 Task: Add Tints Of Nature 5R Rich Copper to the cart.
Action: Mouse moved to (237, 118)
Screenshot: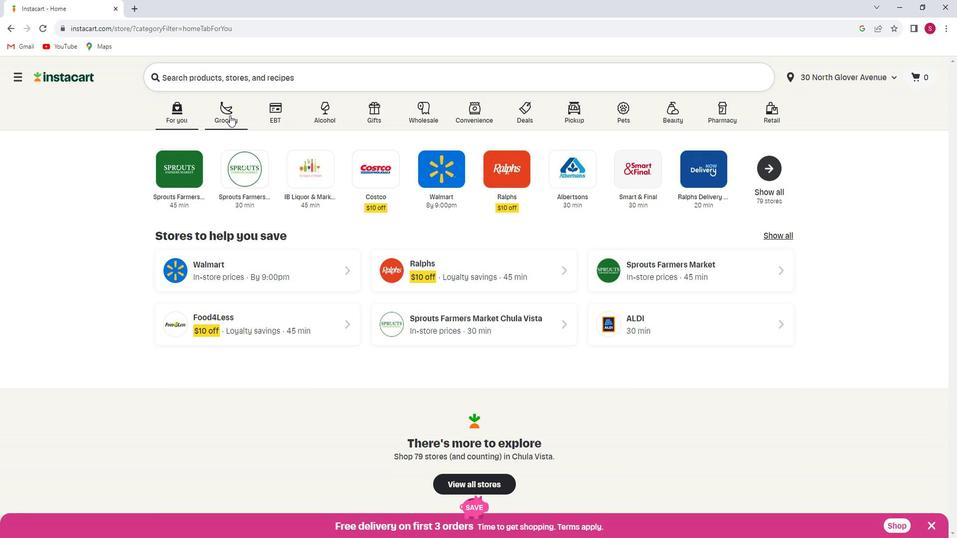 
Action: Mouse pressed left at (237, 118)
Screenshot: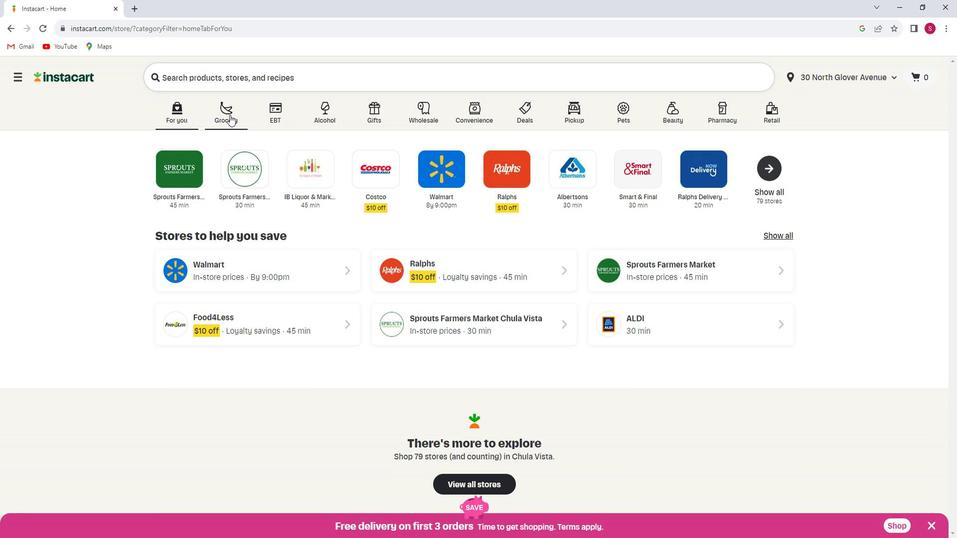 
Action: Mouse moved to (248, 312)
Screenshot: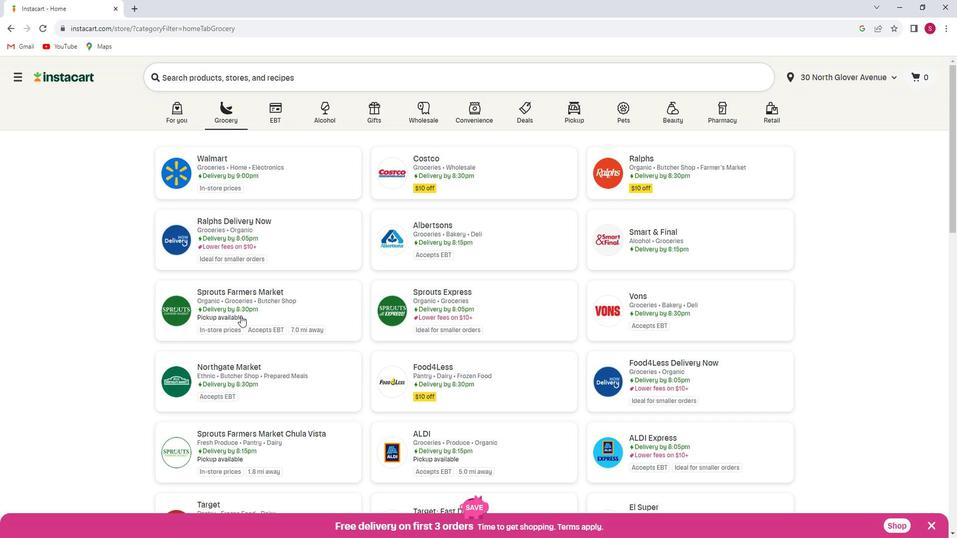 
Action: Mouse pressed left at (248, 312)
Screenshot: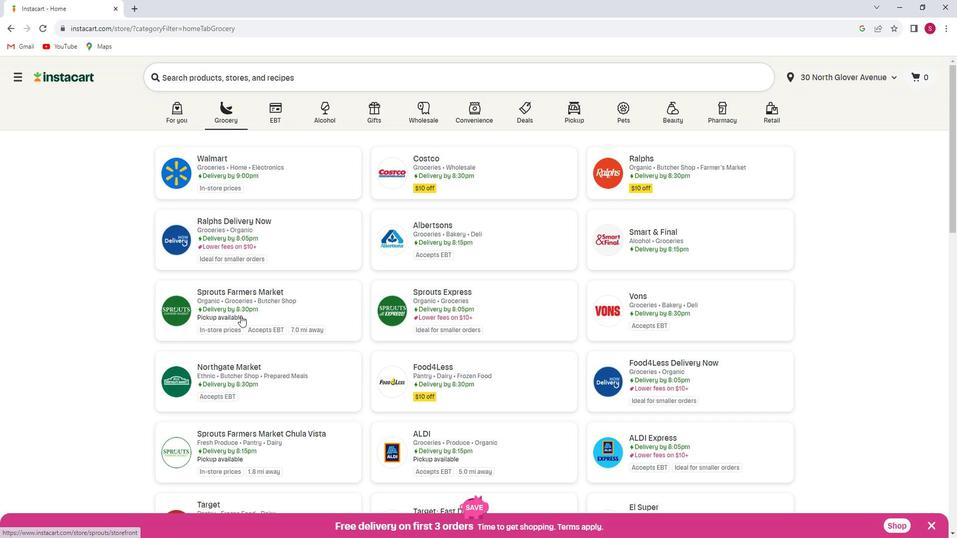 
Action: Mouse moved to (59, 335)
Screenshot: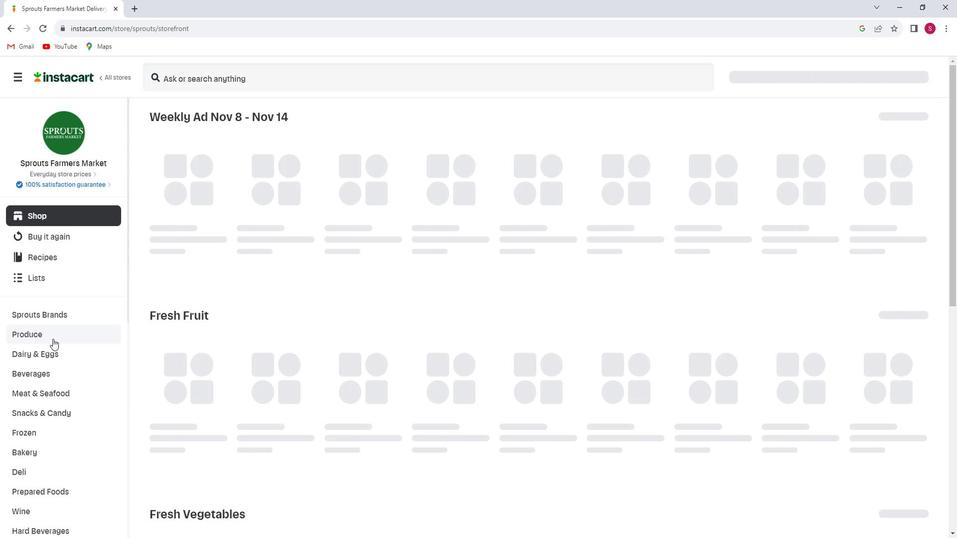 
Action: Mouse scrolled (59, 335) with delta (0, 0)
Screenshot: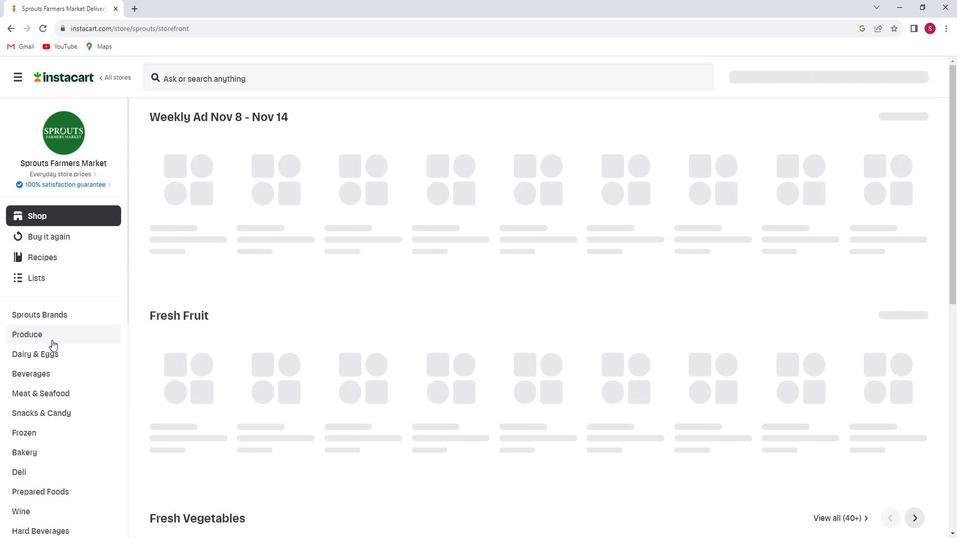 
Action: Mouse scrolled (59, 335) with delta (0, 0)
Screenshot: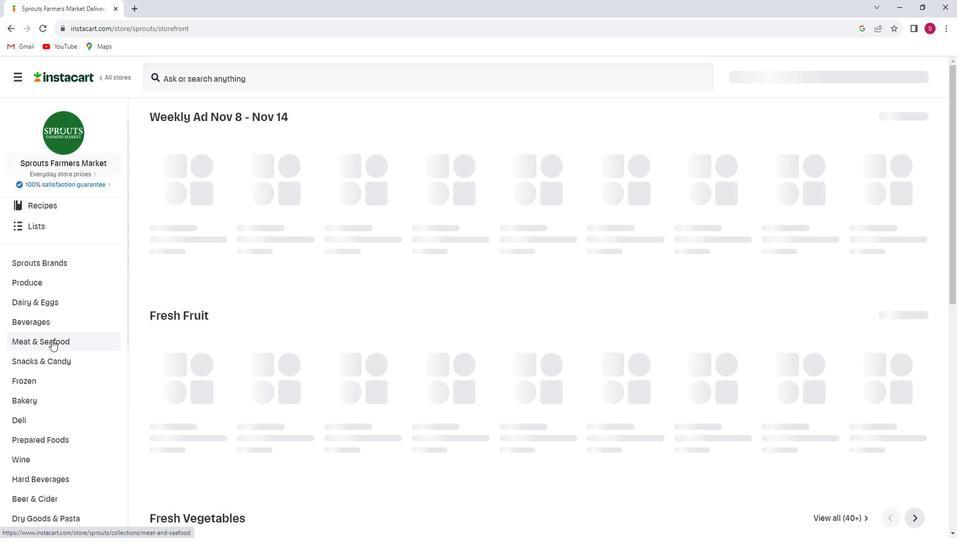 
Action: Mouse scrolled (59, 335) with delta (0, 0)
Screenshot: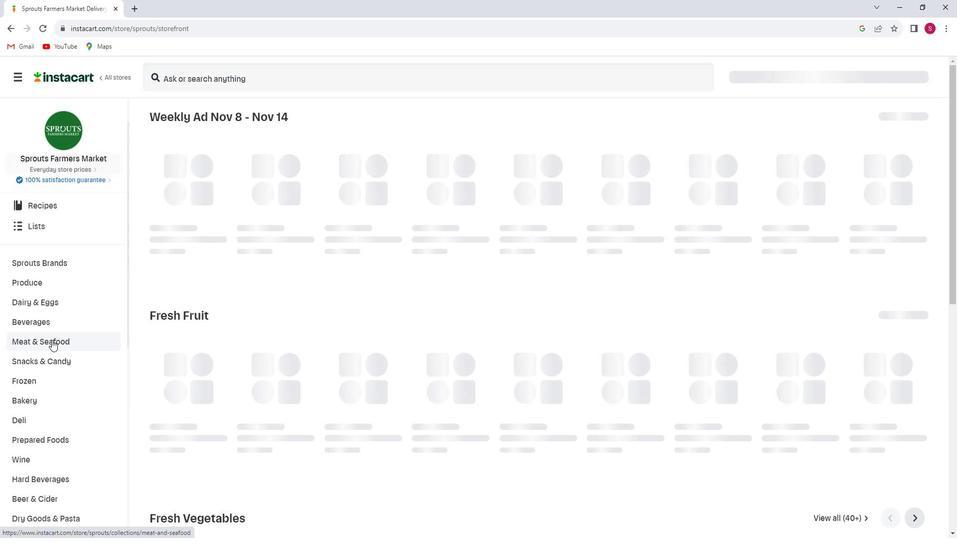 
Action: Mouse scrolled (59, 335) with delta (0, 0)
Screenshot: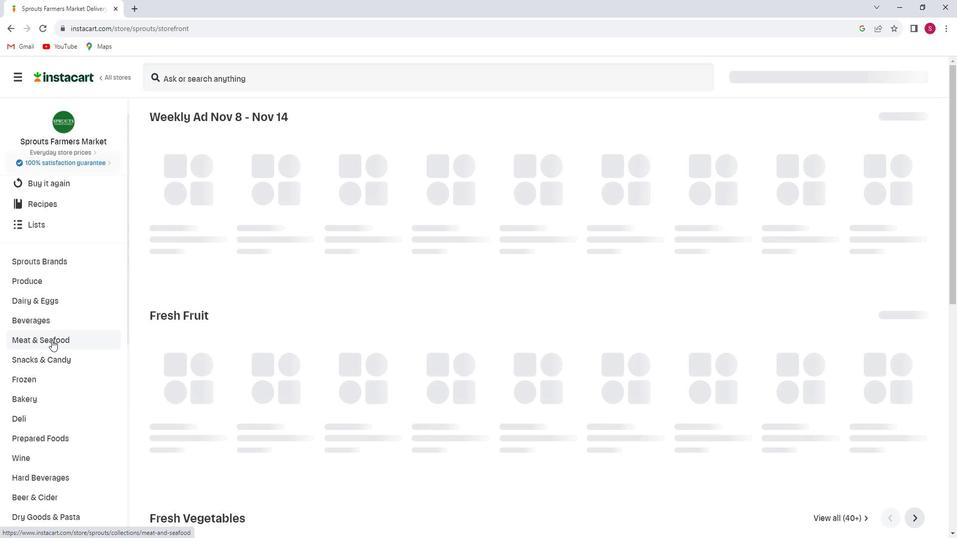 
Action: Mouse scrolled (59, 335) with delta (0, 0)
Screenshot: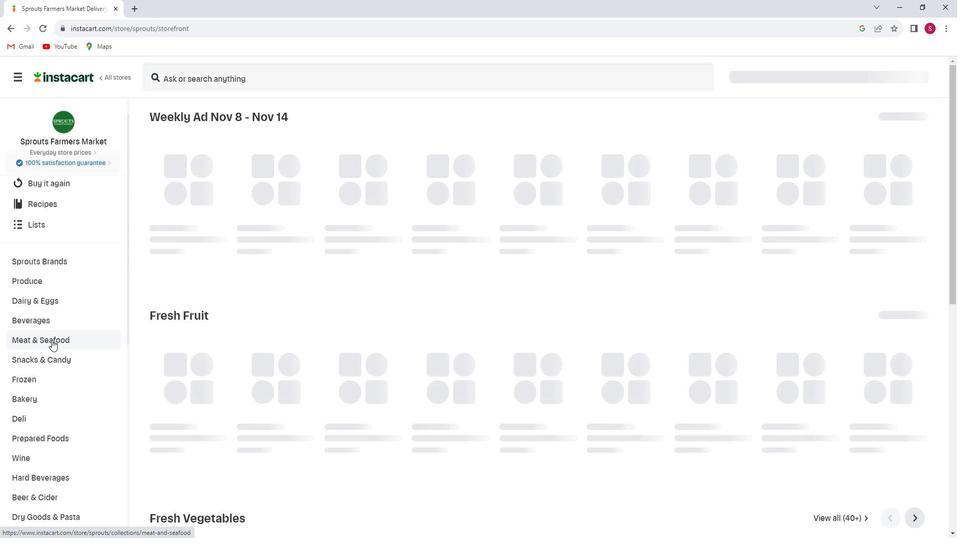 
Action: Mouse scrolled (59, 335) with delta (0, 0)
Screenshot: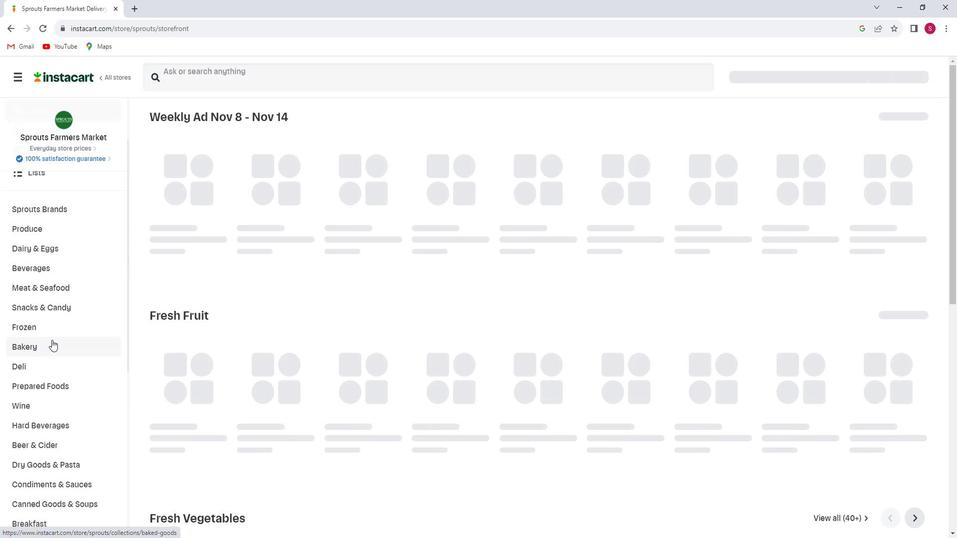 
Action: Mouse scrolled (59, 335) with delta (0, 0)
Screenshot: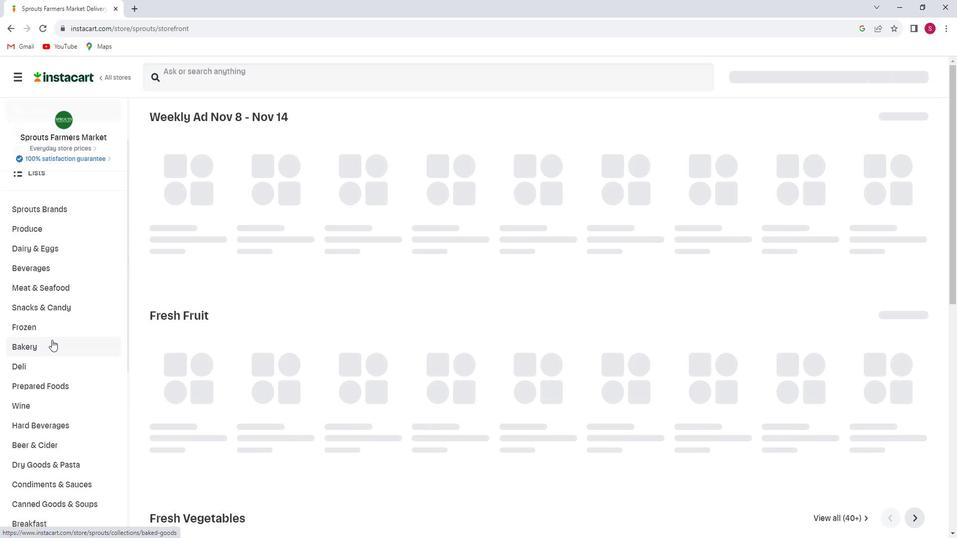 
Action: Mouse scrolled (59, 335) with delta (0, 0)
Screenshot: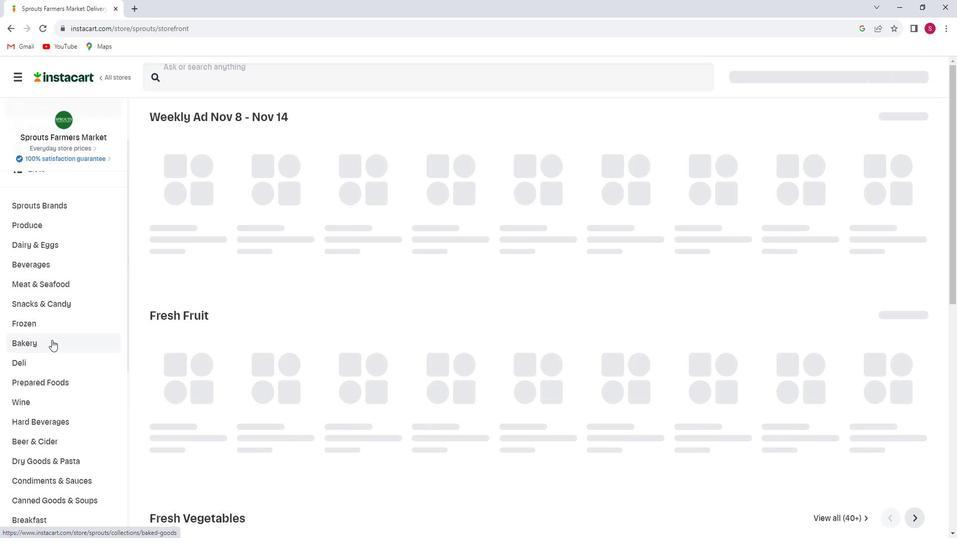 
Action: Mouse scrolled (59, 335) with delta (0, 0)
Screenshot: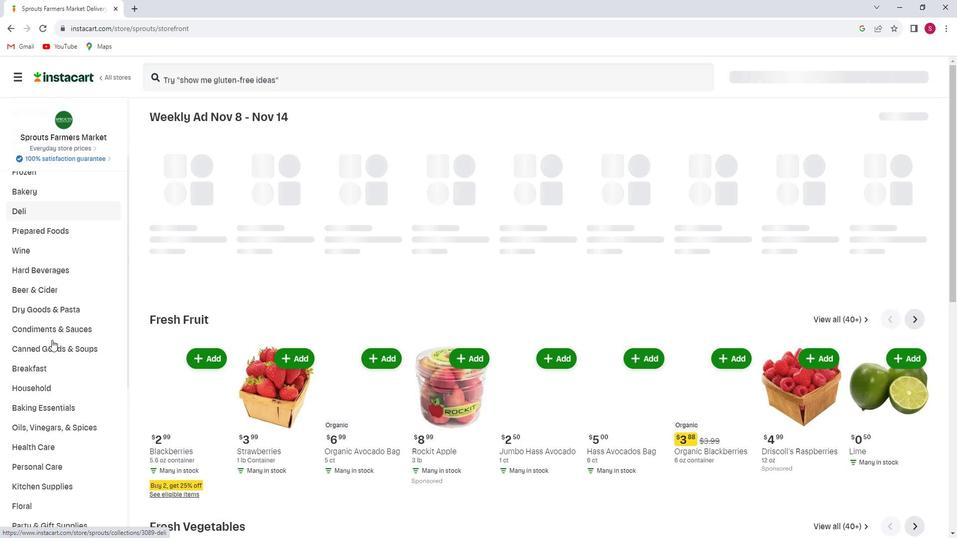 
Action: Mouse moved to (46, 414)
Screenshot: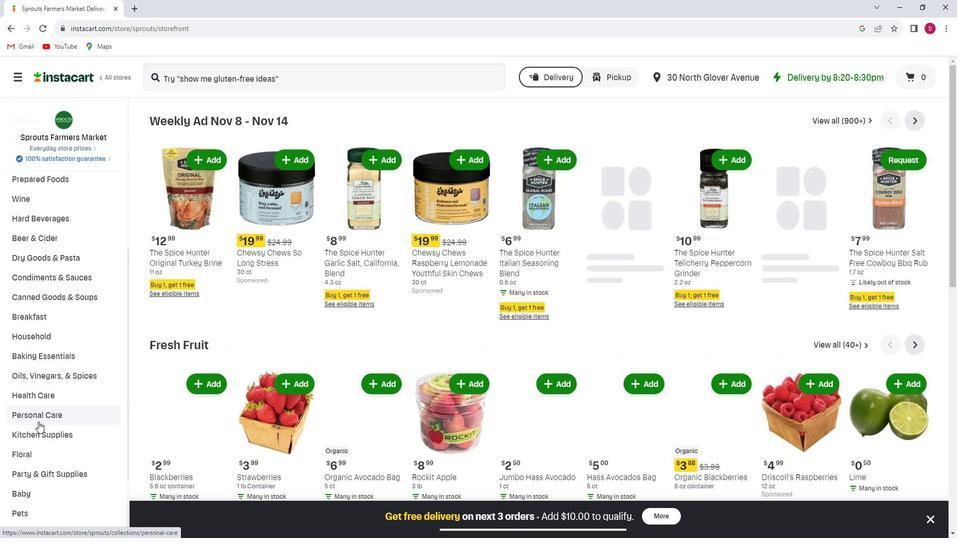 
Action: Mouse pressed left at (46, 414)
Screenshot: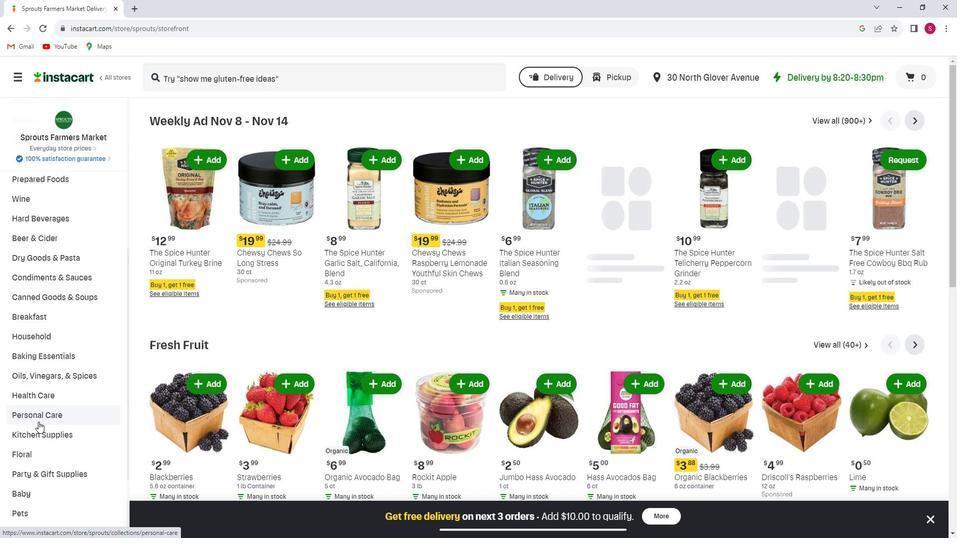 
Action: Mouse moved to (650, 151)
Screenshot: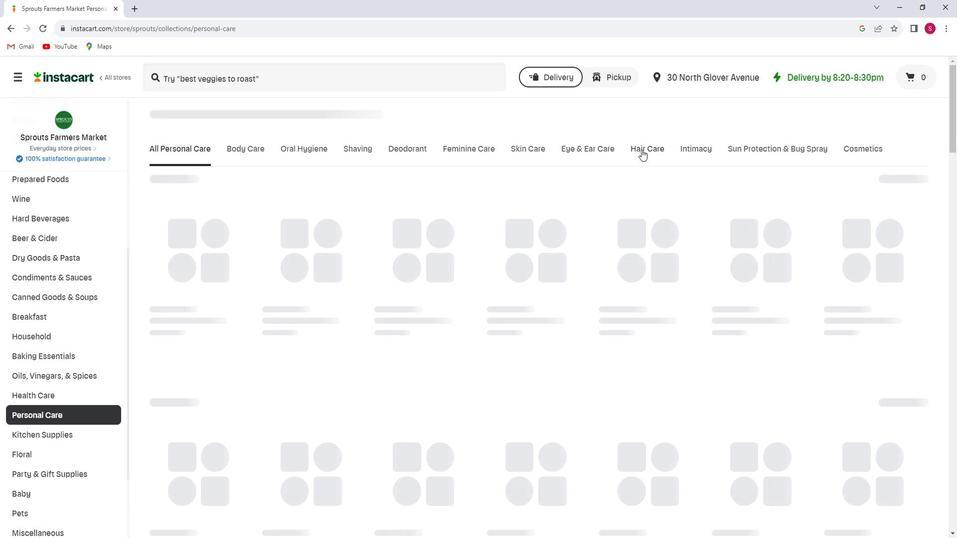
Action: Mouse pressed left at (650, 151)
Screenshot: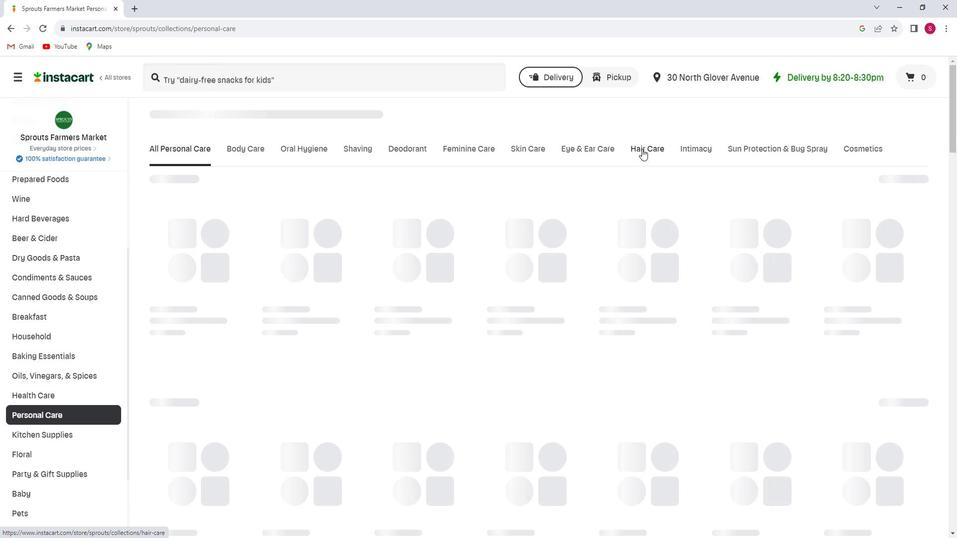 
Action: Mouse moved to (519, 193)
Screenshot: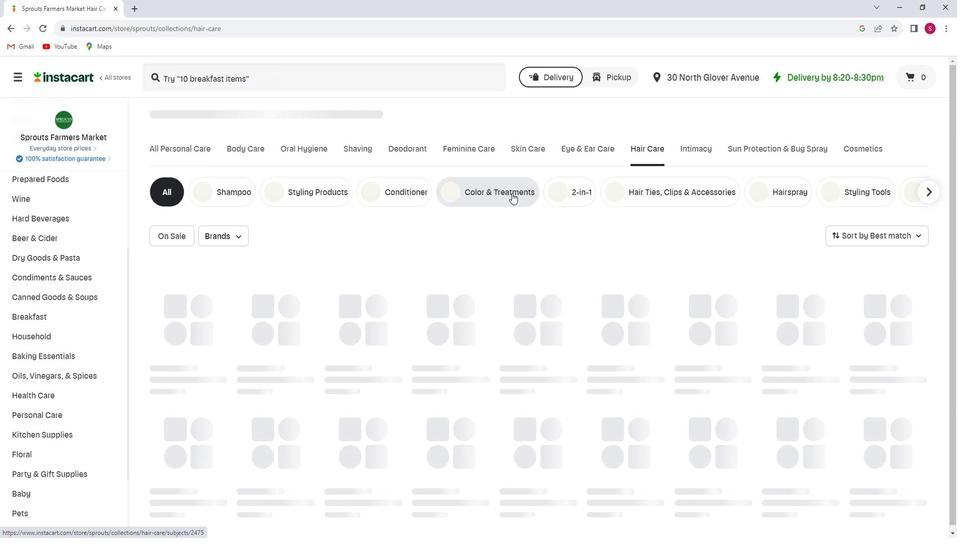 
Action: Mouse pressed left at (519, 193)
Screenshot: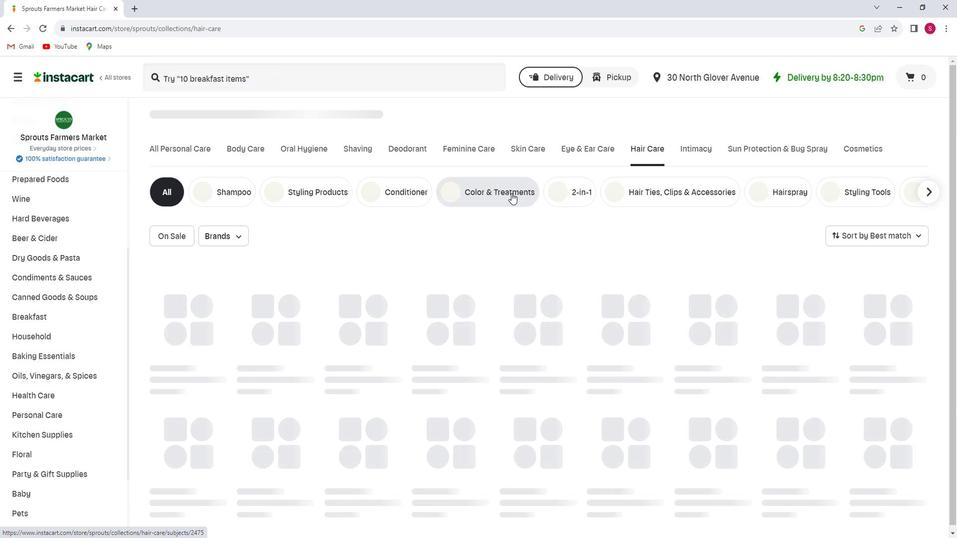 
Action: Mouse moved to (251, 81)
Screenshot: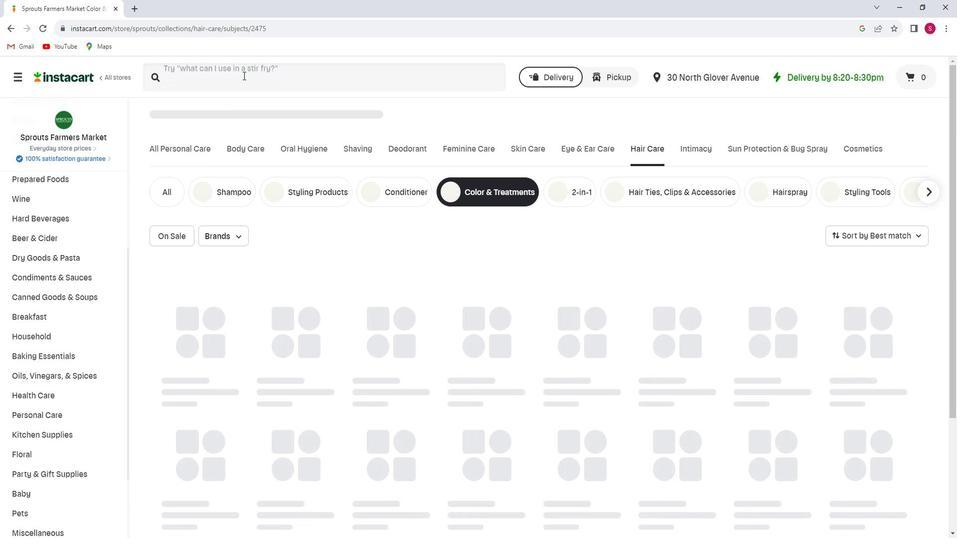 
Action: Mouse pressed left at (251, 81)
Screenshot: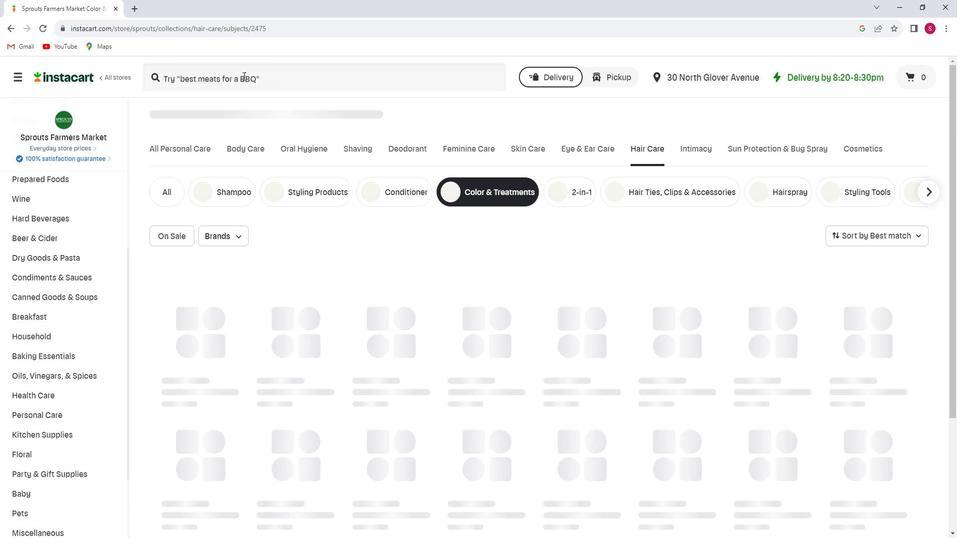 
Action: Key pressed <Key.shift>Tints<Key.space><Key.shift>Of<Key.space><Key.shift>Nature<Key.space>5<Key.shift>R<Key.space><Key.shift>Rich<Key.space><Key.shift>Copper<Key.enter>
Screenshot: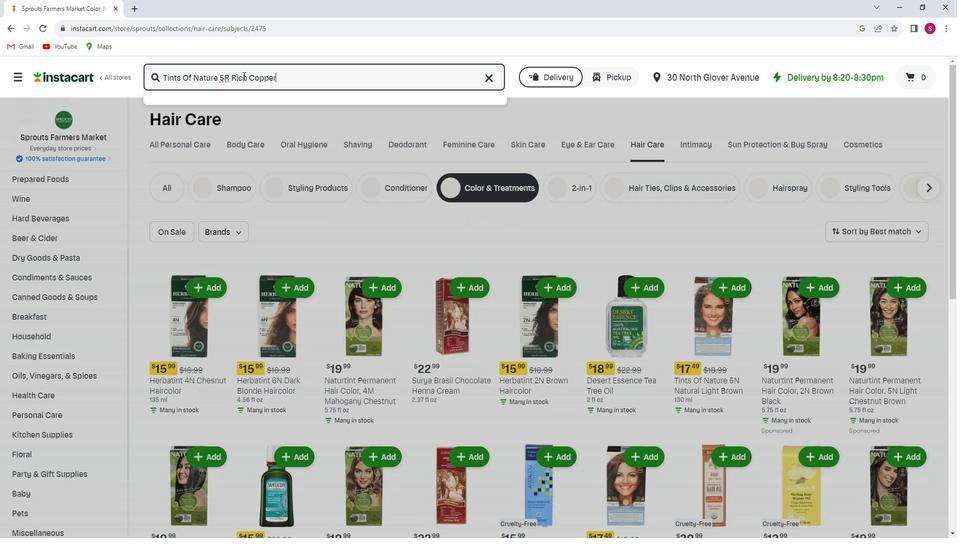 
Action: Mouse moved to (283, 164)
Screenshot: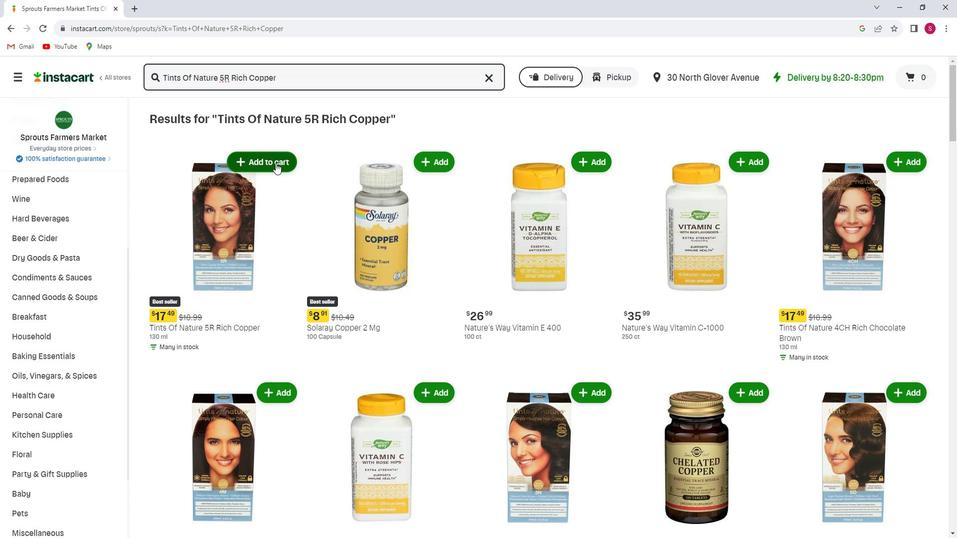 
Action: Mouse pressed left at (283, 164)
Screenshot: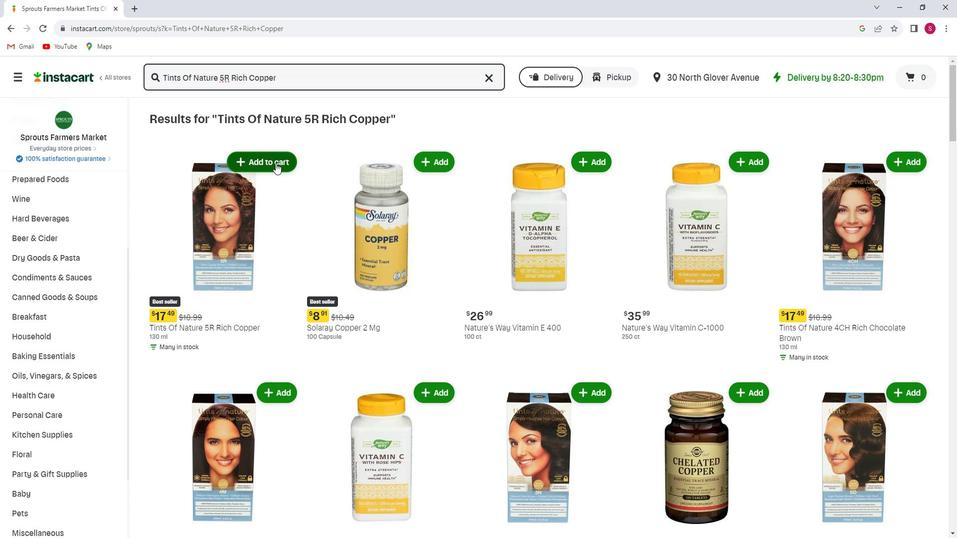 
Action: Mouse moved to (283, 195)
Screenshot: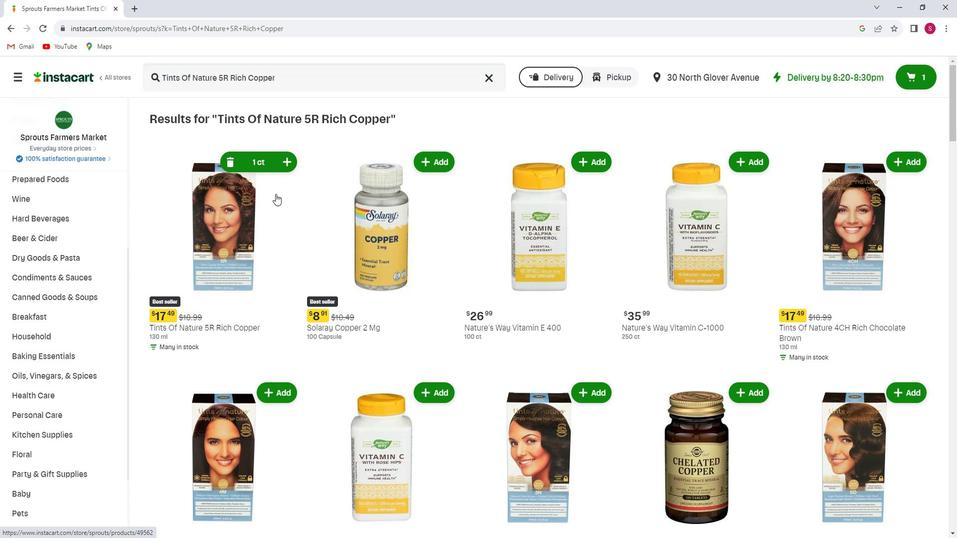 
